 Task: Create in the project VestaTech a sprint 'Test Trek'.
Action: Mouse moved to (744, 331)
Screenshot: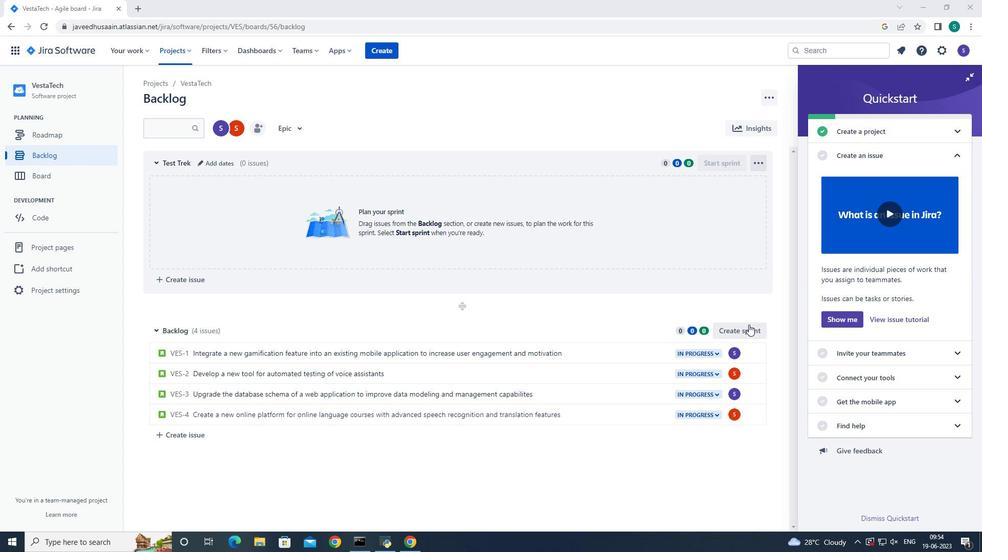 
Action: Mouse pressed left at (744, 331)
Screenshot: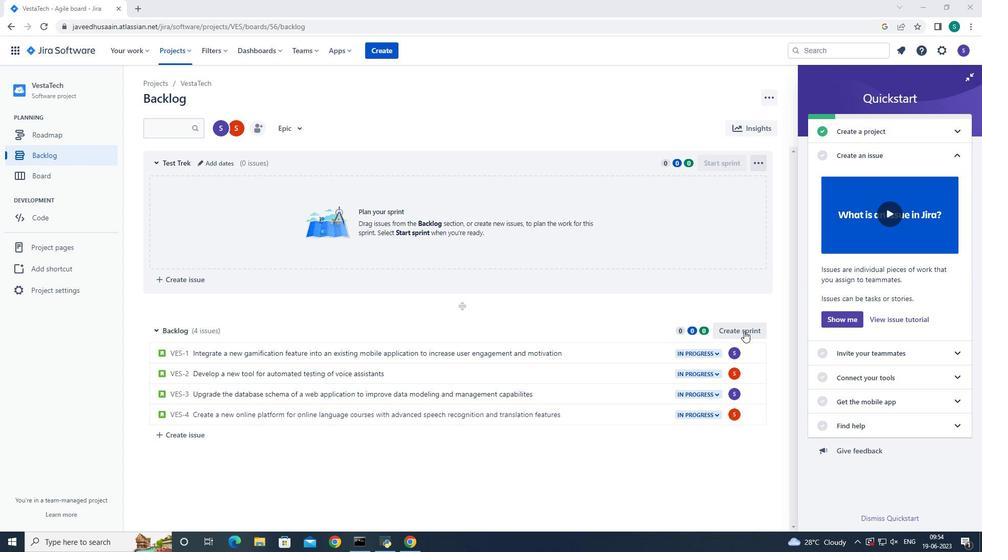 
Action: Mouse moved to (205, 329)
Screenshot: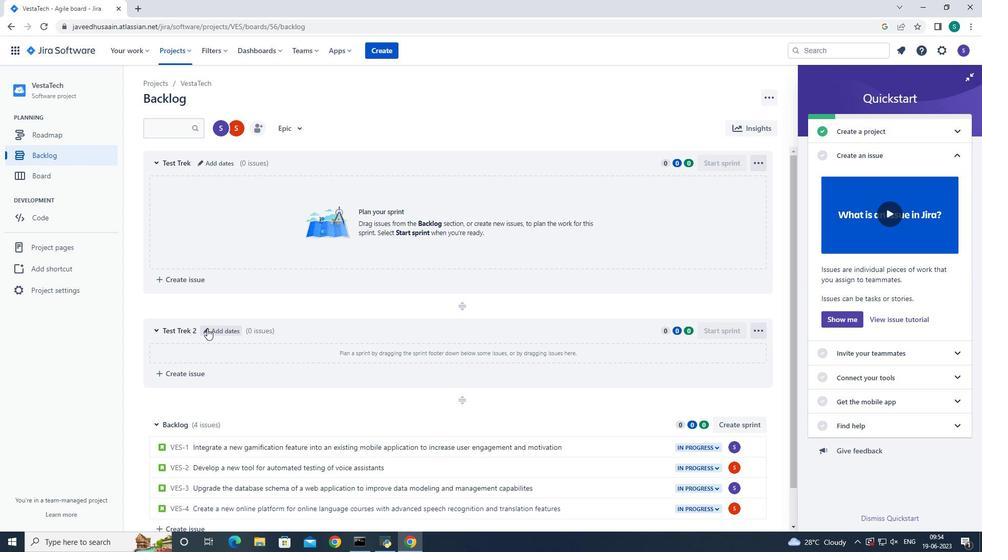 
Action: Mouse pressed left at (205, 329)
Screenshot: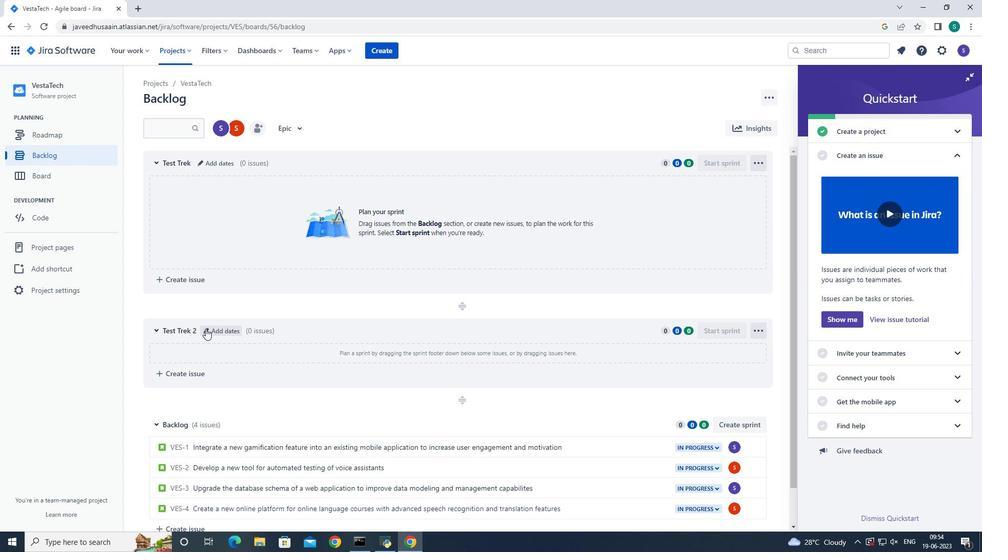 
Action: Mouse moved to (401, 123)
Screenshot: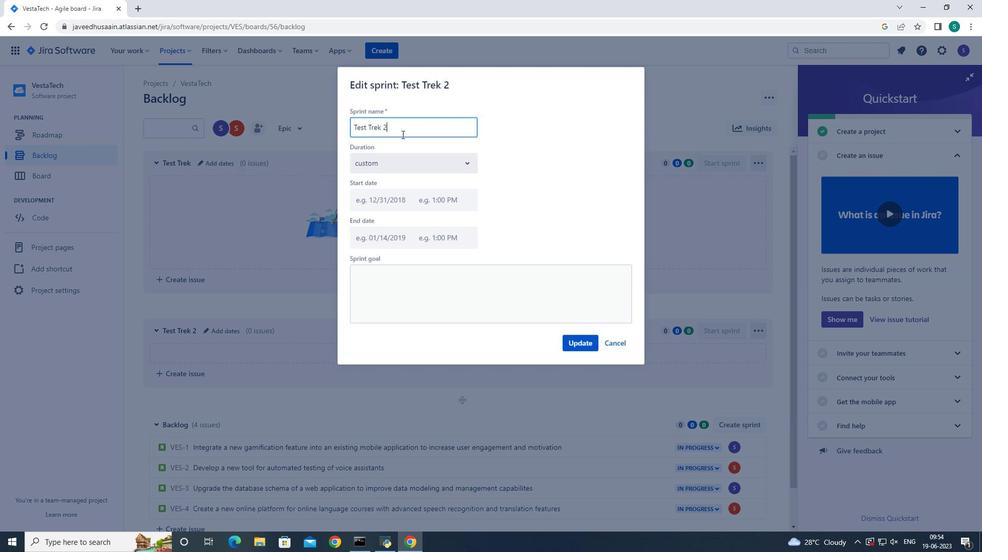 
Action: Mouse pressed left at (401, 123)
Screenshot: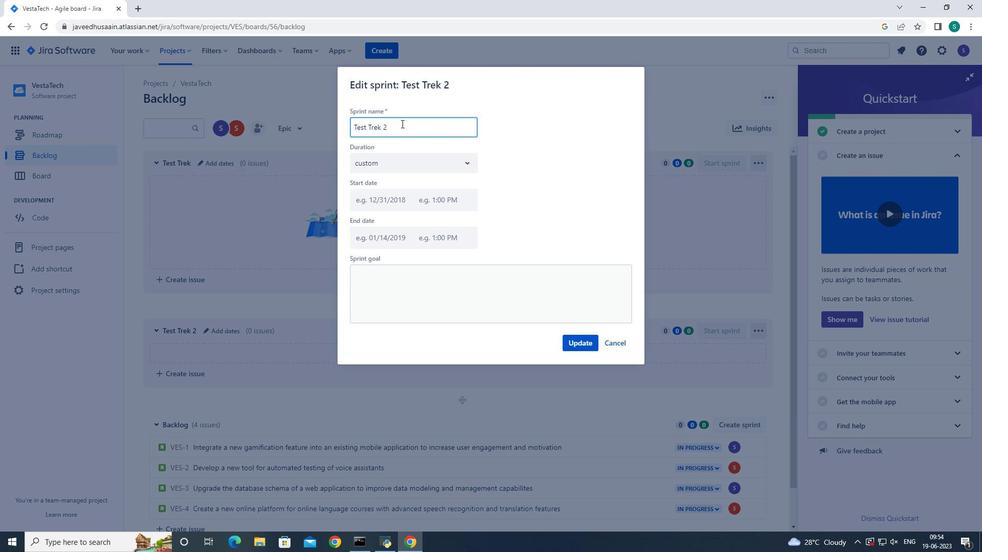 
Action: Key pressed <Key.backspace><Key.backspace><Key.backspace><Key.backspace><Key.backspace><Key.backspace><Key.backspace><Key.backspace><Key.backspace><Key.backspace><Key.backspace><Key.backspace><Key.backspace><Key.backspace><Key.backspace><Key.backspace><Key.backspace><Key.backspace><Key.backspace><Key.backspace><Key.backspace><Key.backspace><Key.backspace><Key.backspace><Key.backspace><Key.backspace><Key.backspace><Key.backspace><Key.backspace><Key.backspace><Key.shift><Key.shift><Key.shift><Key.shift>Test<Key.space><Key.shift>Trek
Screenshot: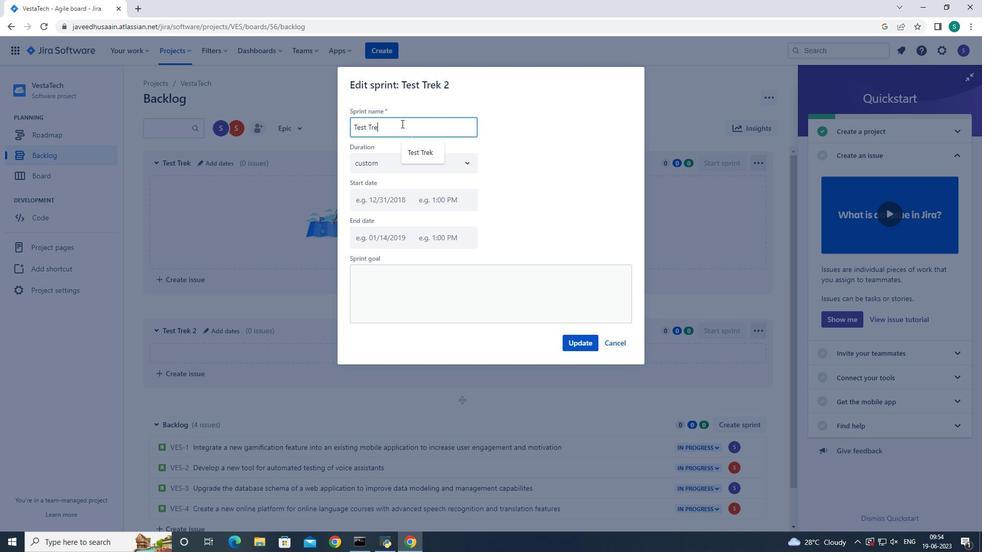 
Action: Mouse moved to (574, 344)
Screenshot: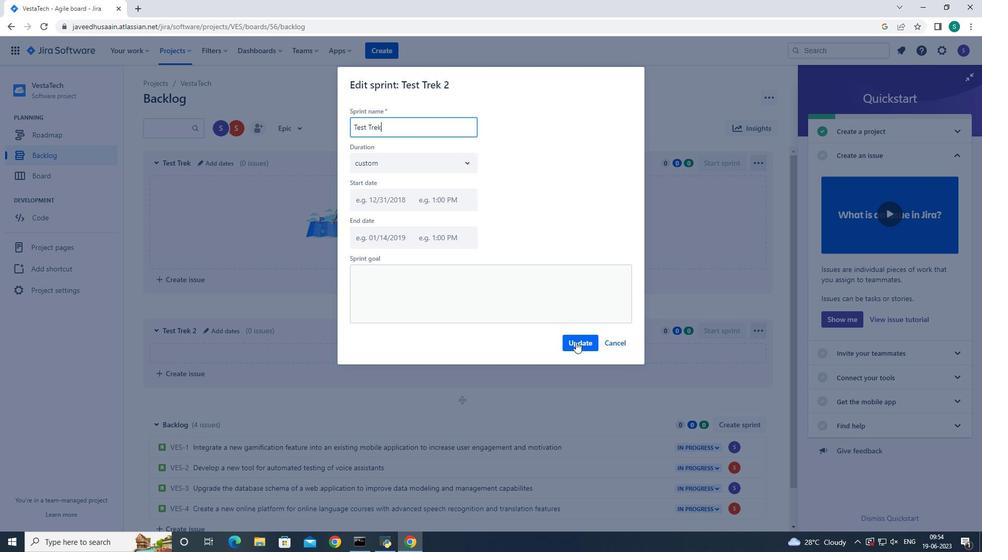 
Action: Mouse pressed left at (574, 344)
Screenshot: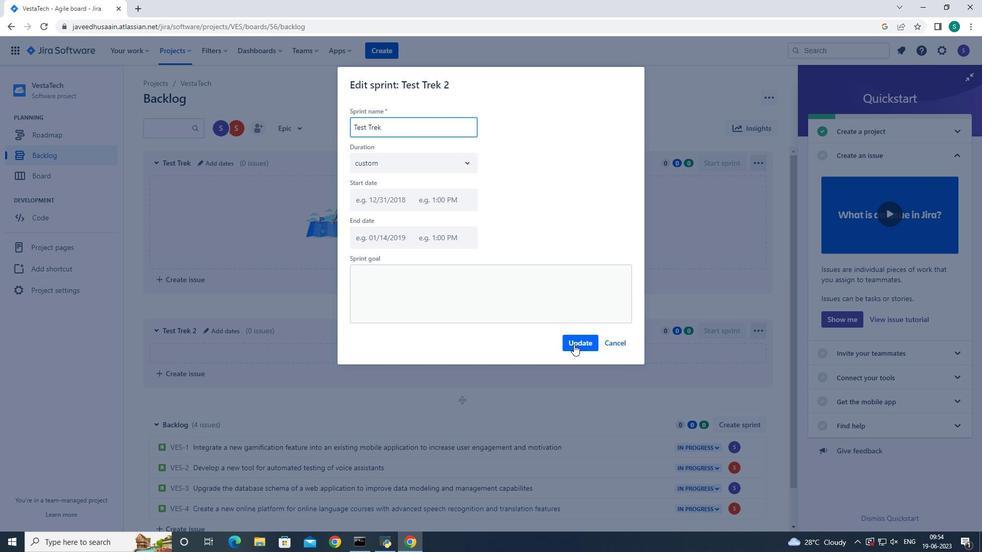 
